 Task: Use the audio equalizer preset "Pop".
Action: Mouse moved to (133, 15)
Screenshot: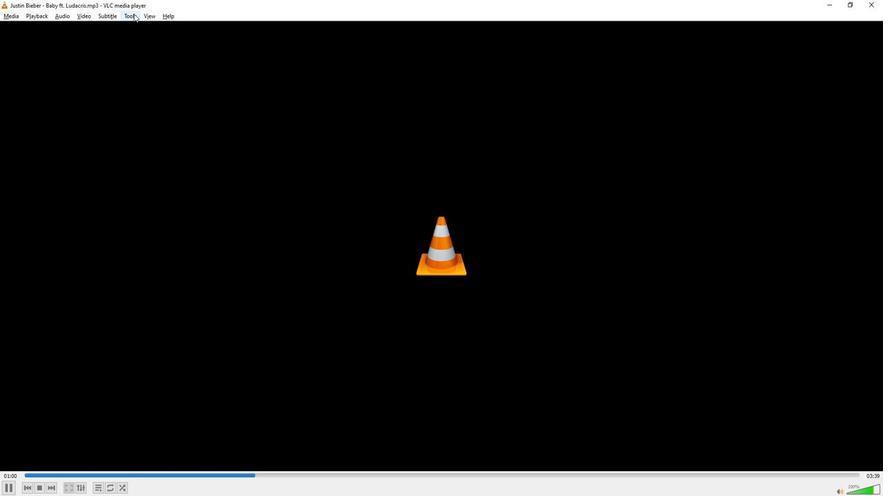 
Action: Mouse pressed left at (133, 15)
Screenshot: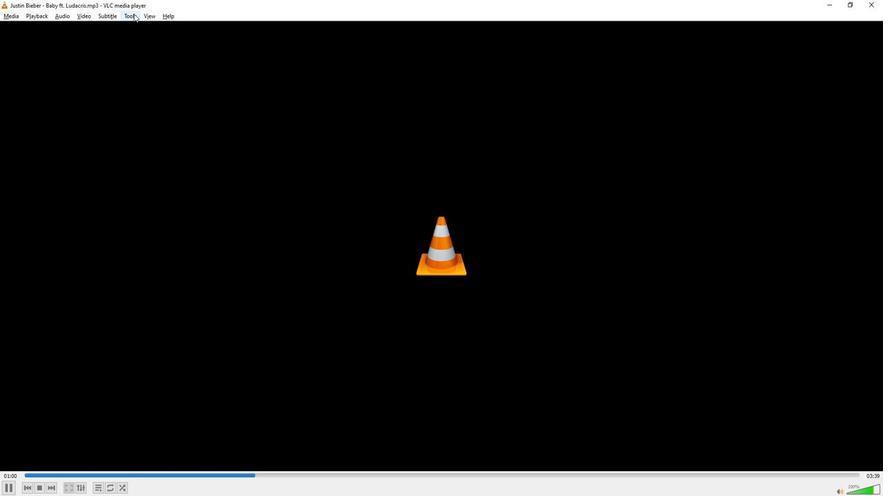 
Action: Mouse moved to (146, 26)
Screenshot: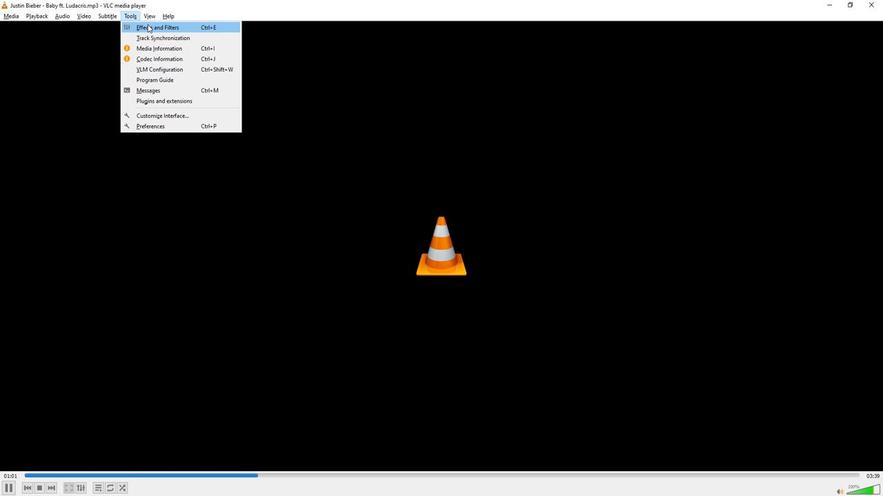
Action: Mouse pressed left at (146, 26)
Screenshot: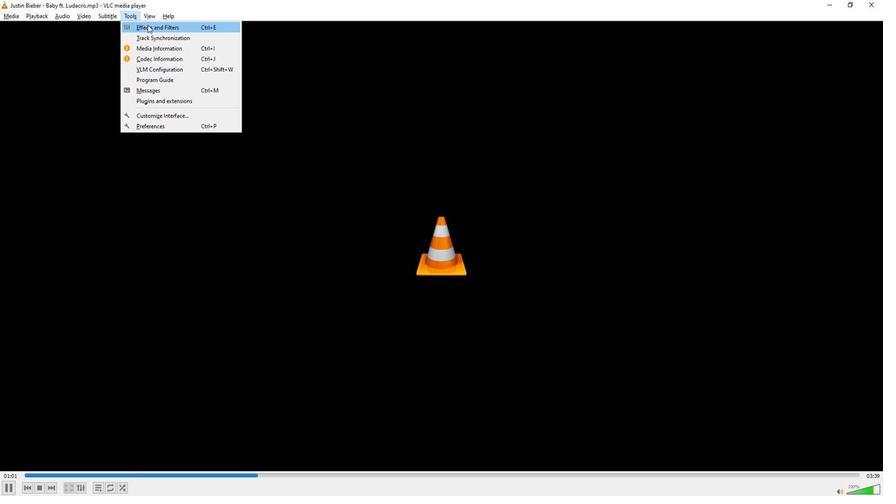
Action: Mouse moved to (578, 98)
Screenshot: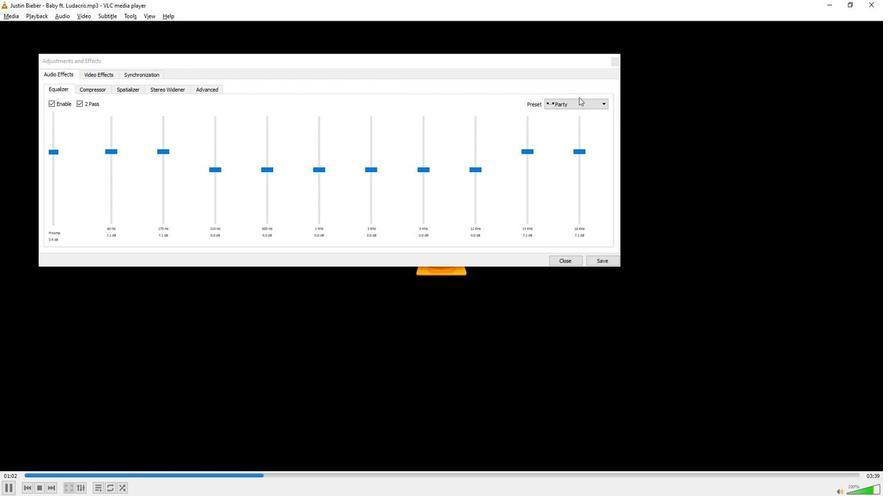 
Action: Mouse pressed left at (578, 98)
Screenshot: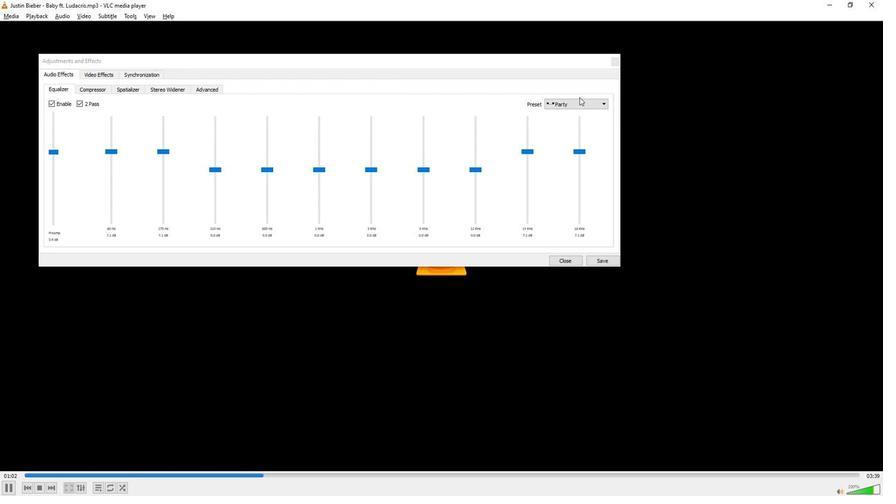 
Action: Mouse moved to (577, 102)
Screenshot: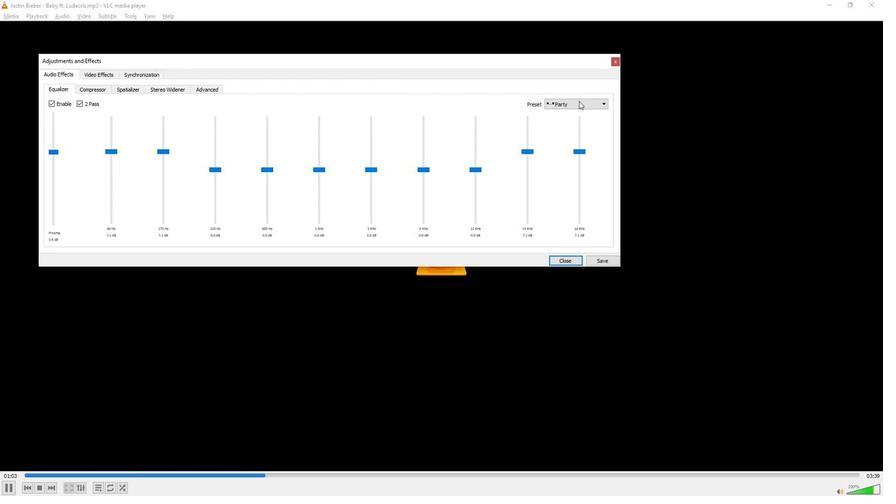 
Action: Mouse pressed left at (577, 102)
Screenshot: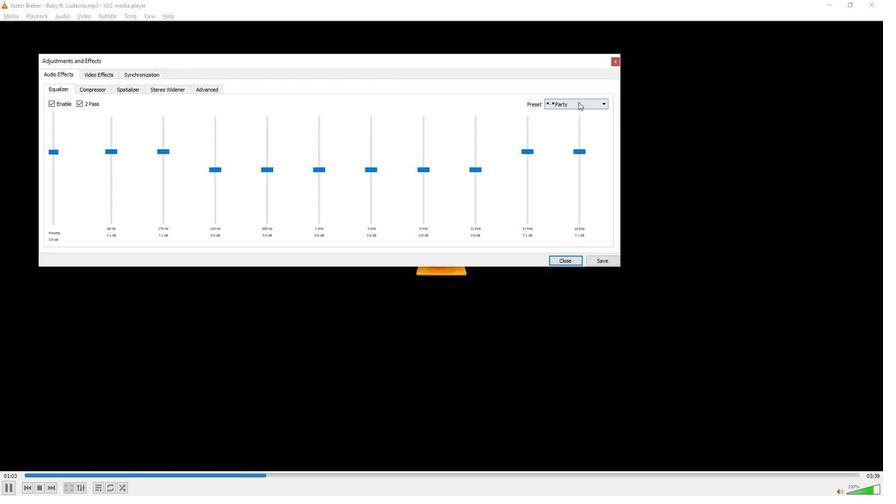 
Action: Mouse moved to (603, 180)
Screenshot: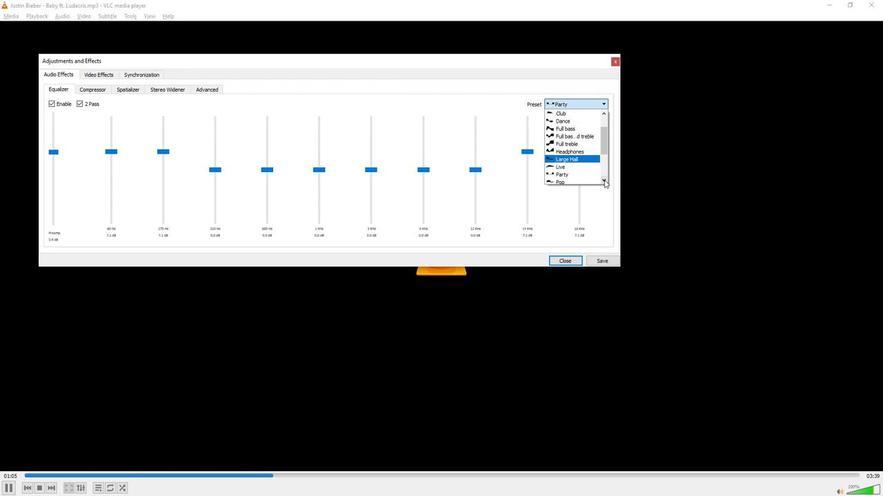 
Action: Mouse pressed left at (603, 180)
Screenshot: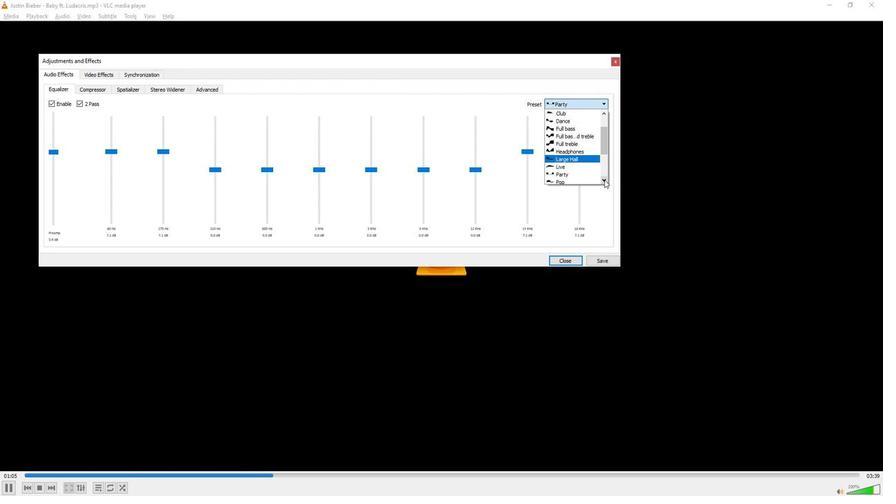 
Action: Mouse moved to (567, 149)
Screenshot: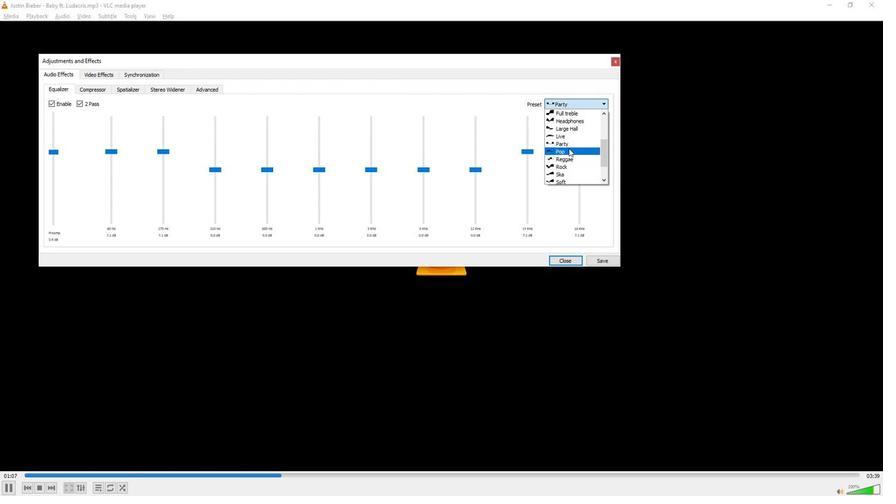 
Action: Mouse pressed left at (567, 149)
Screenshot: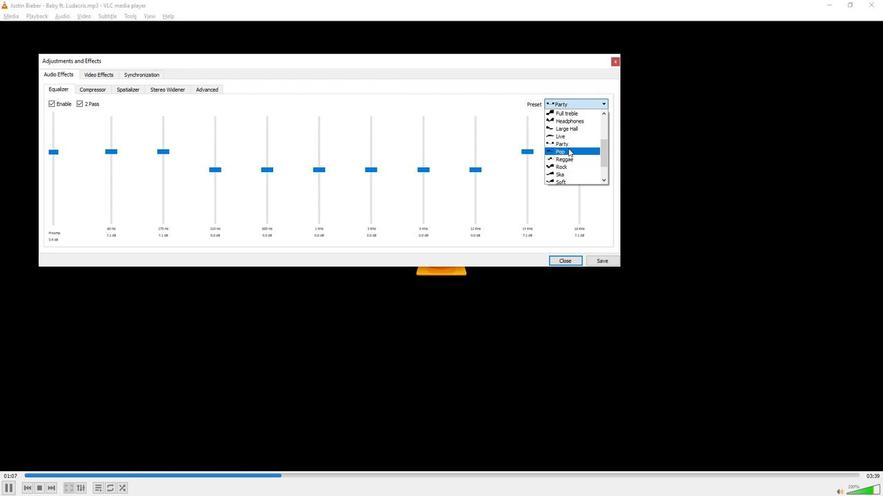 
Action: Mouse moved to (646, 198)
Screenshot: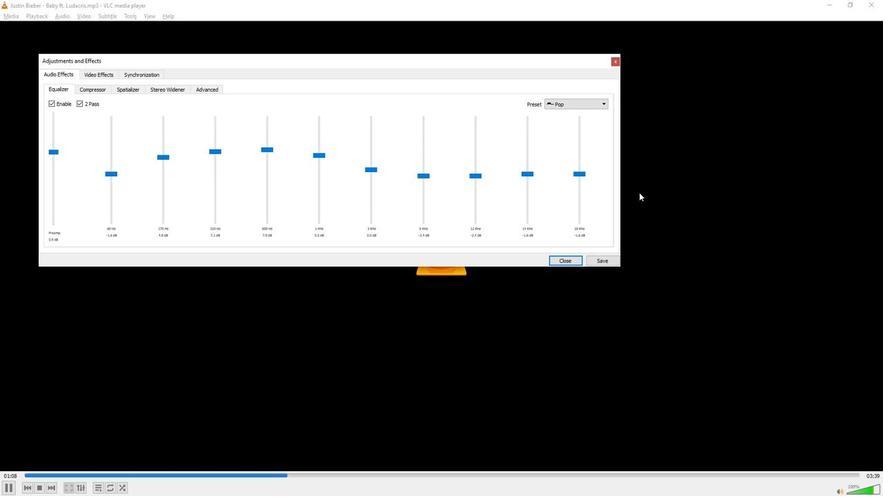 
